 Task: Add Applegate Organic Uncured Sunday Bacon to the cart.
Action: Mouse pressed left at (15, 105)
Screenshot: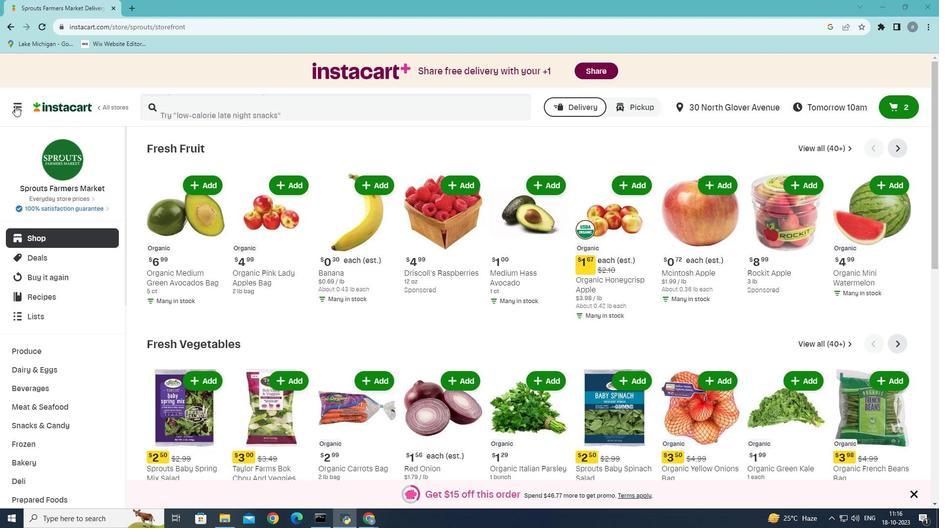 
Action: Mouse moved to (76, 278)
Screenshot: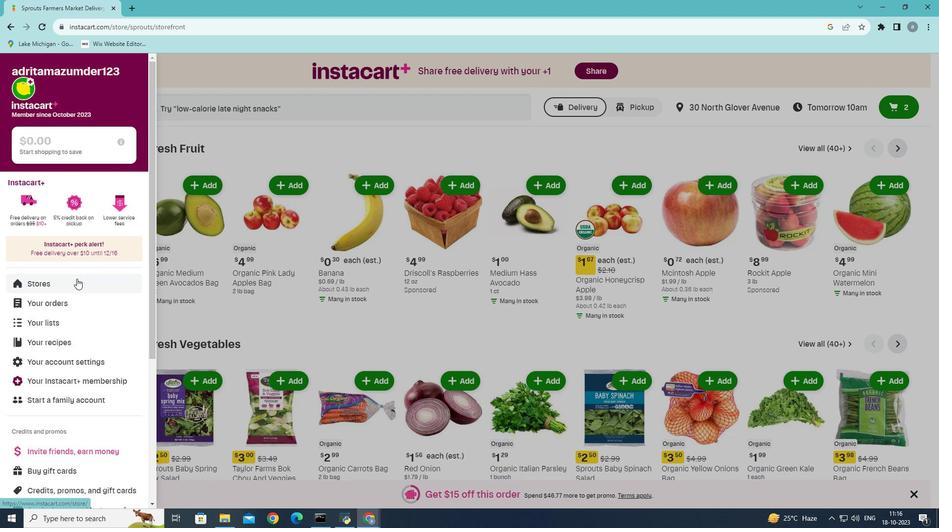 
Action: Mouse pressed left at (76, 278)
Screenshot: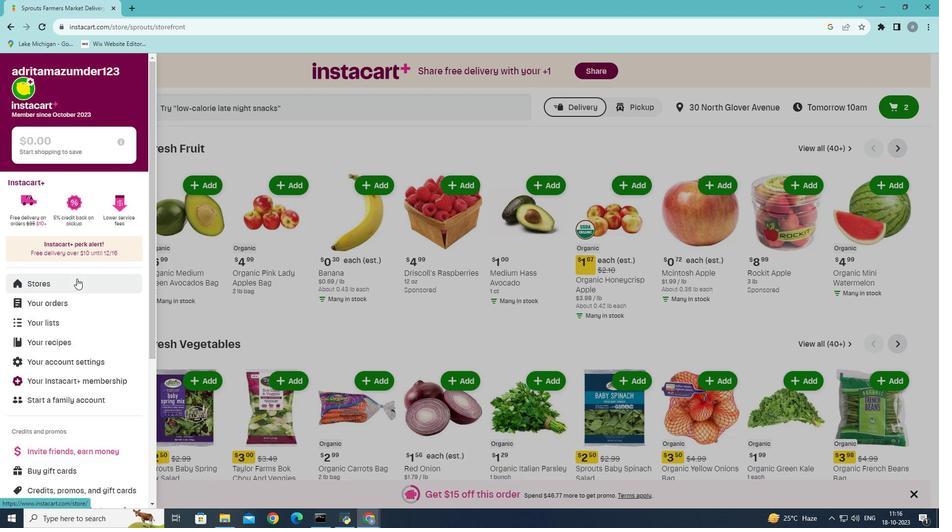 
Action: Mouse moved to (227, 110)
Screenshot: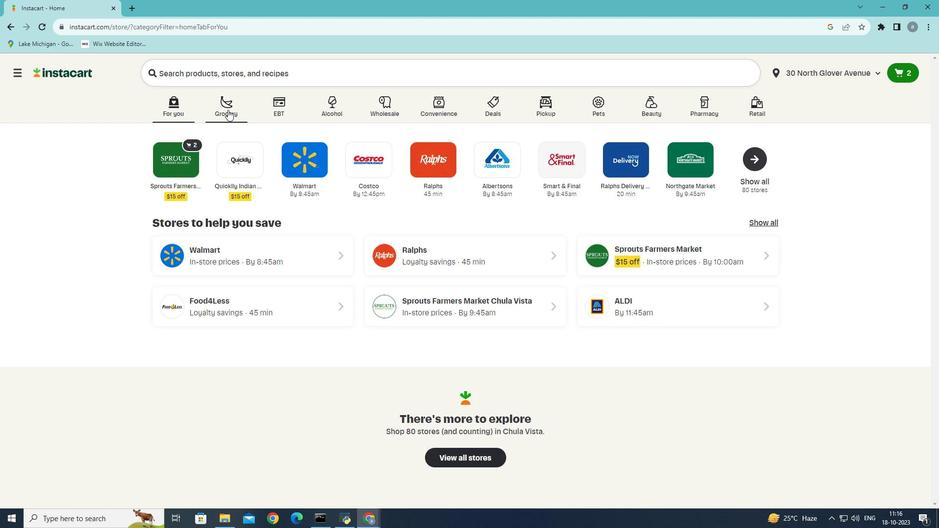 
Action: Mouse pressed left at (227, 110)
Screenshot: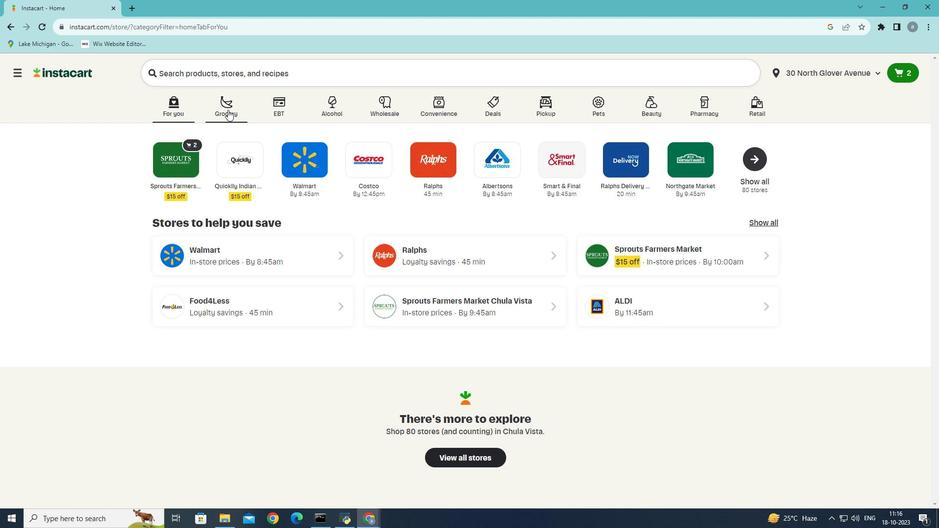 
Action: Mouse moved to (210, 283)
Screenshot: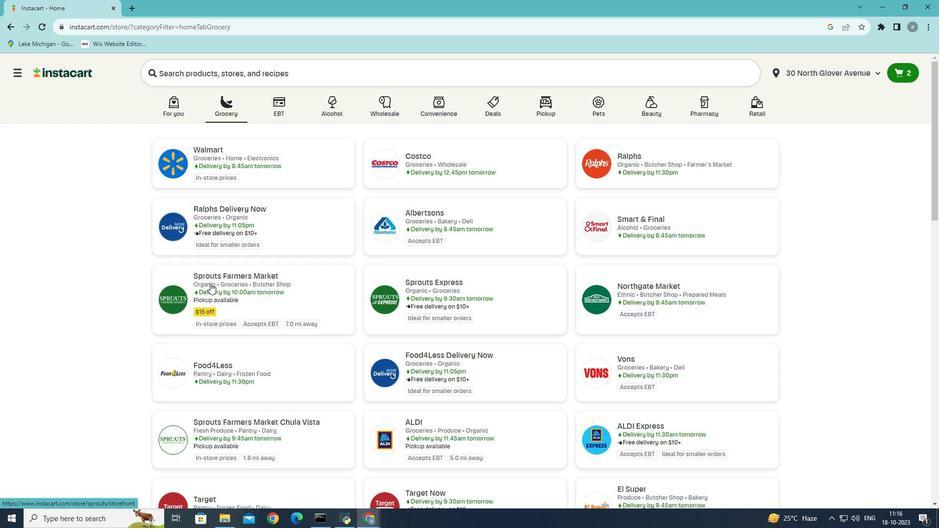 
Action: Mouse pressed left at (210, 283)
Screenshot: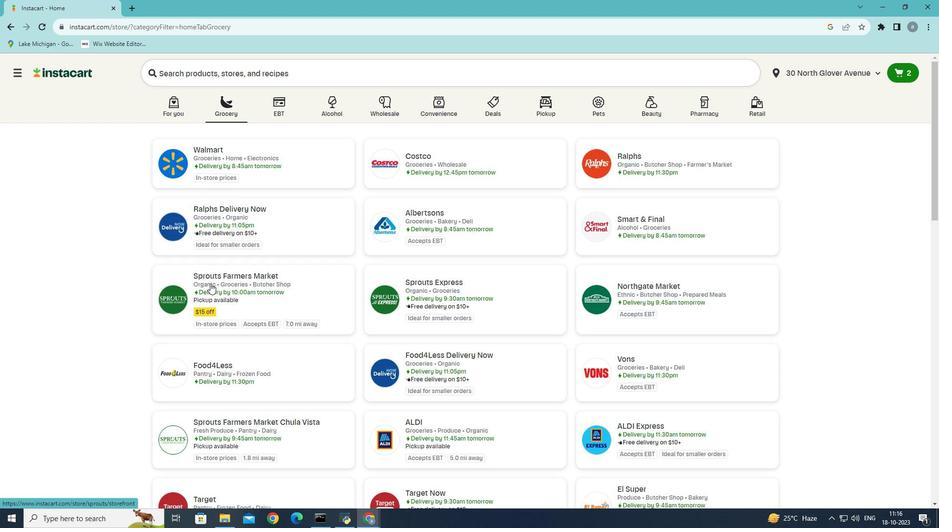 
Action: Mouse moved to (52, 408)
Screenshot: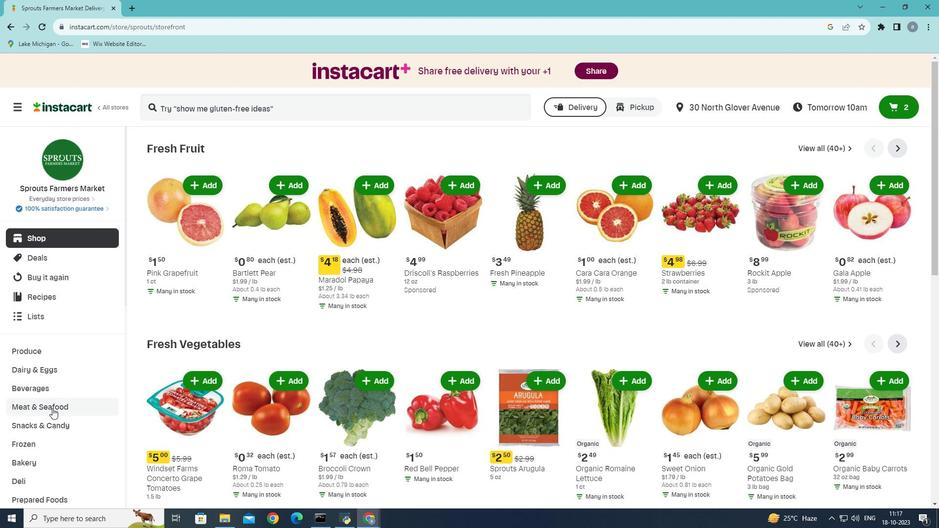 
Action: Mouse pressed left at (52, 408)
Screenshot: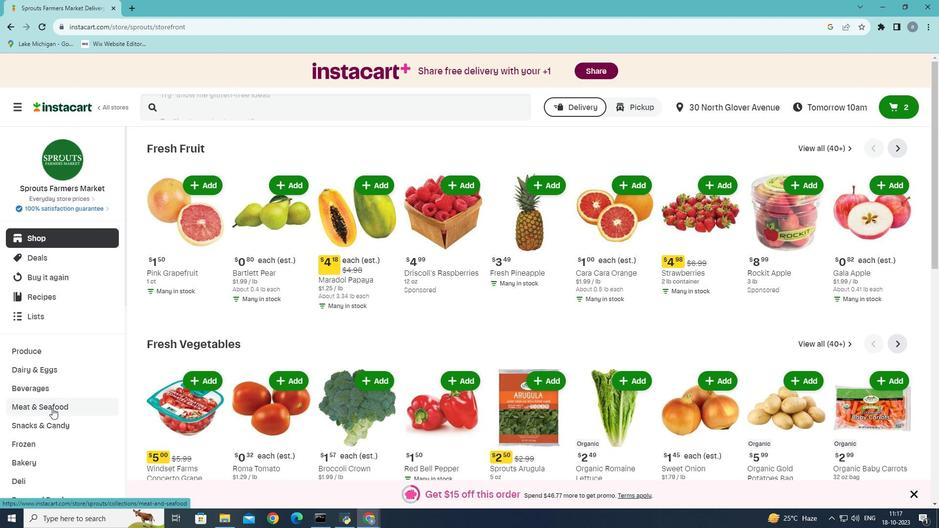 
Action: Mouse moved to (321, 175)
Screenshot: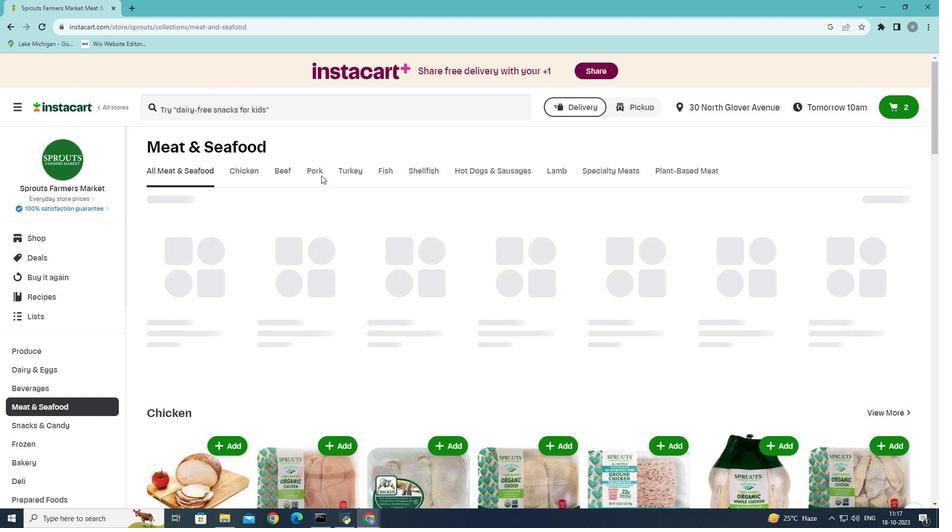 
Action: Mouse pressed left at (321, 175)
Screenshot: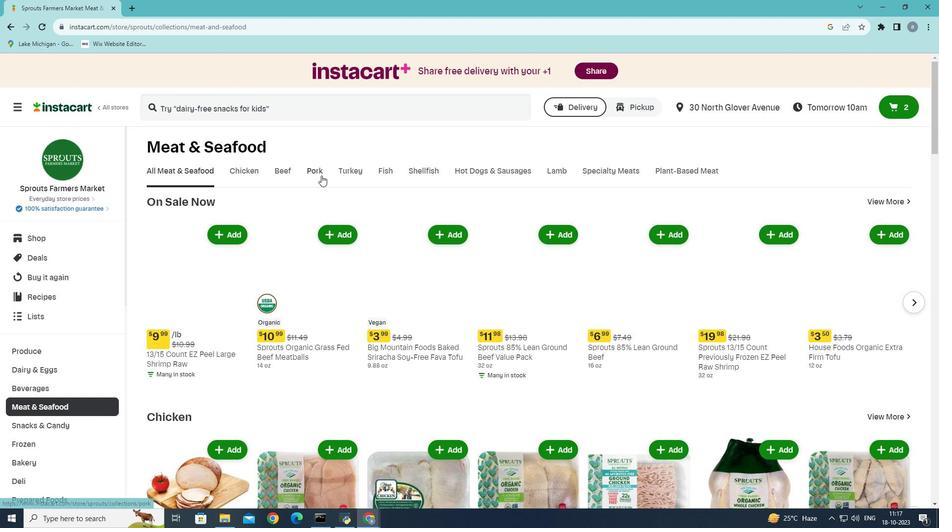 
Action: Mouse moved to (223, 212)
Screenshot: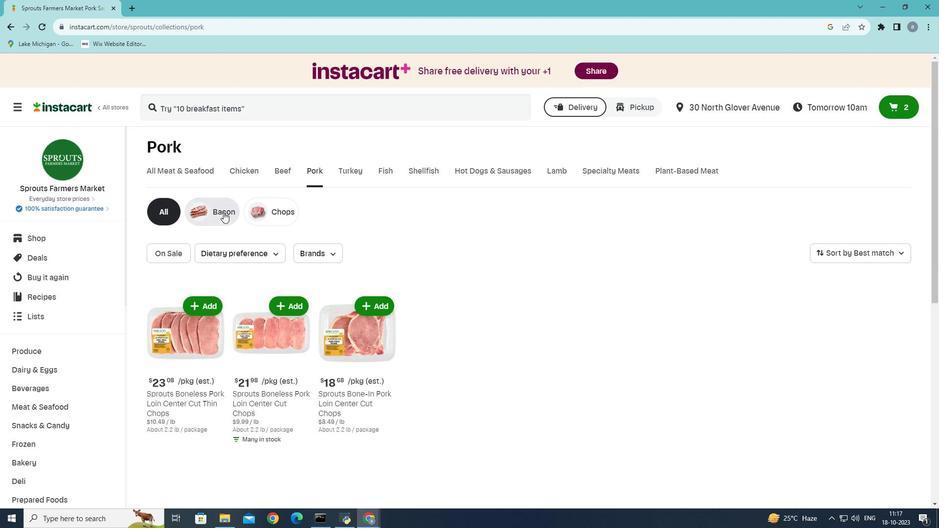 
Action: Mouse pressed left at (223, 212)
Screenshot: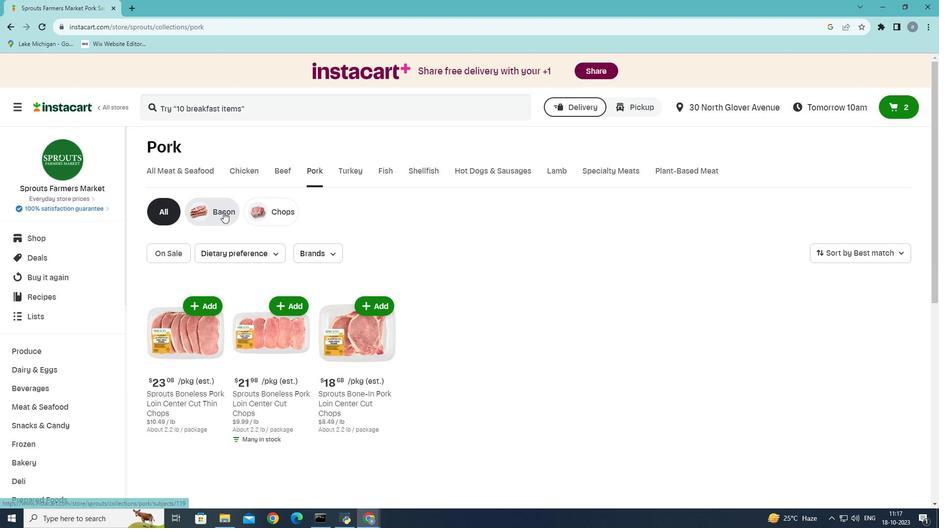 
Action: Mouse moved to (460, 302)
Screenshot: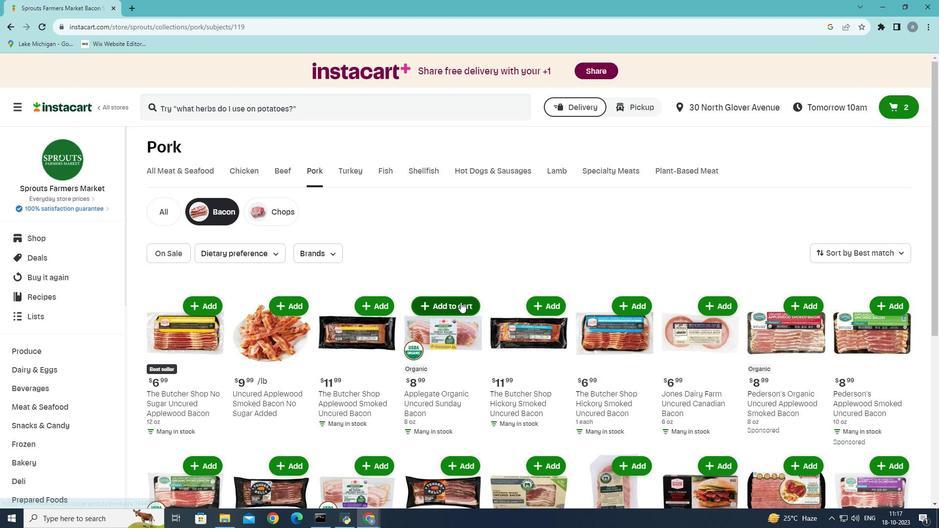 
Action: Mouse pressed left at (460, 302)
Screenshot: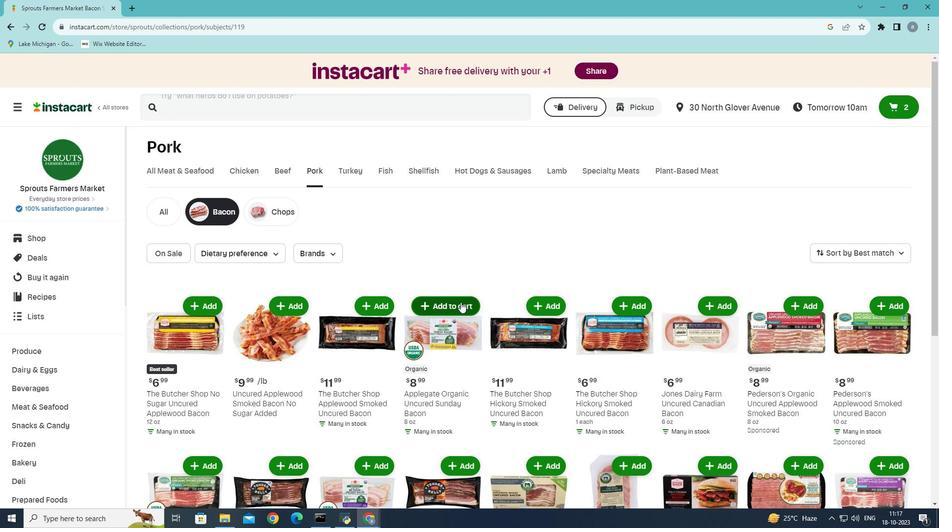 
